 Task: Add Shroomi Health Mandarin Turmeric Focus Shot with Lion's Mane Mushroom to the cart.
Action: Mouse moved to (251, 117)
Screenshot: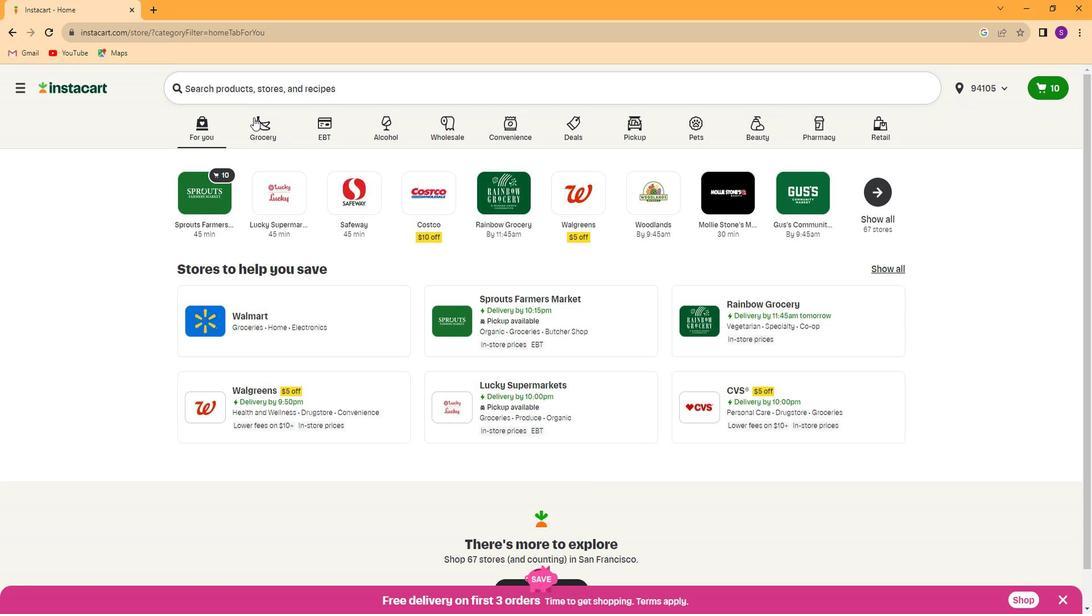 
Action: Mouse pressed left at (251, 117)
Screenshot: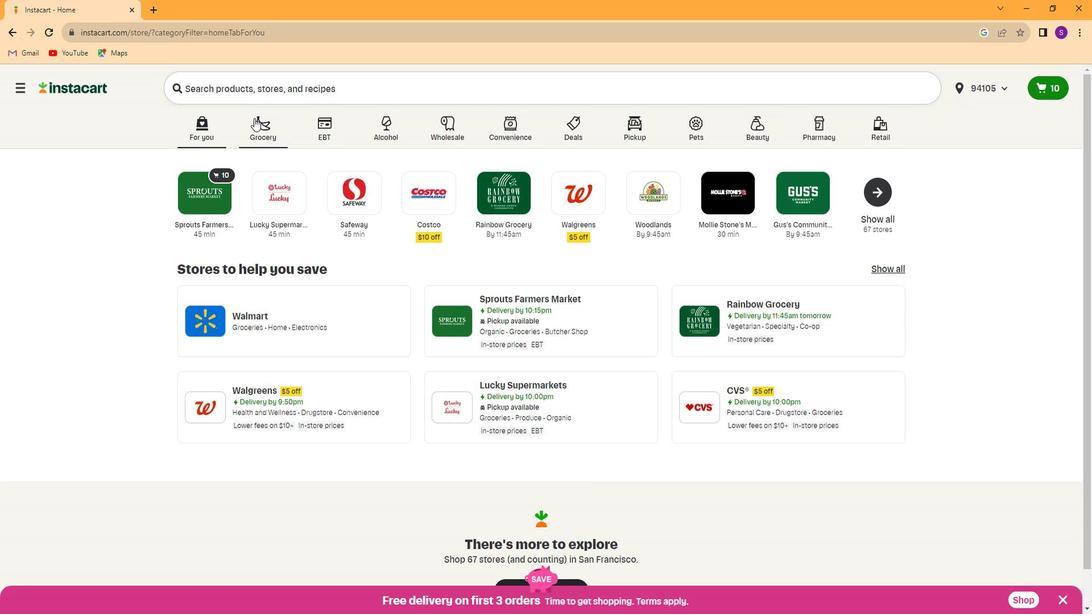 
Action: Mouse moved to (710, 187)
Screenshot: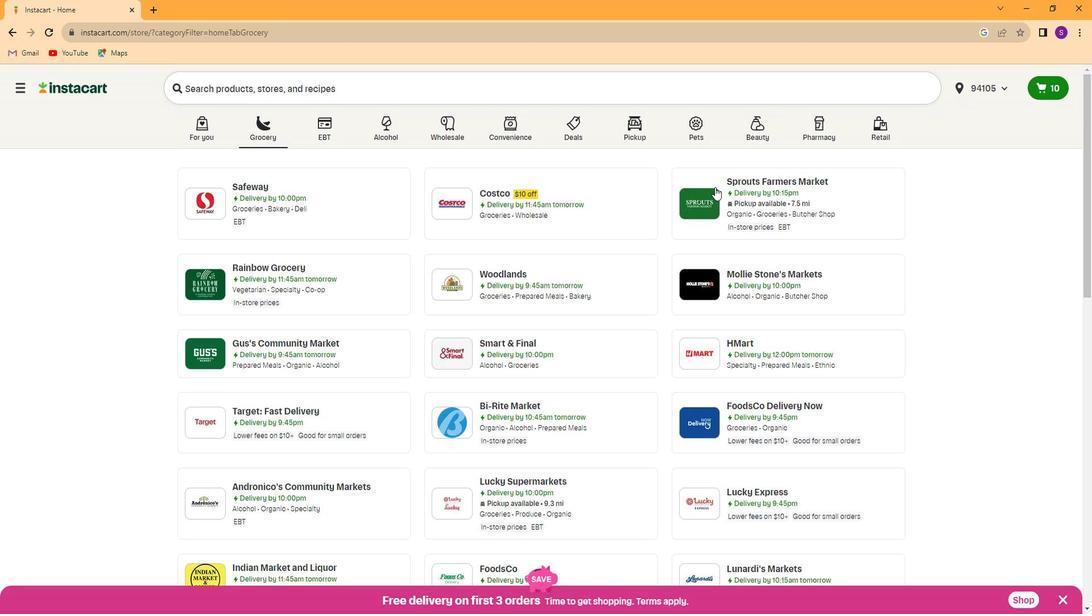
Action: Mouse pressed left at (710, 187)
Screenshot: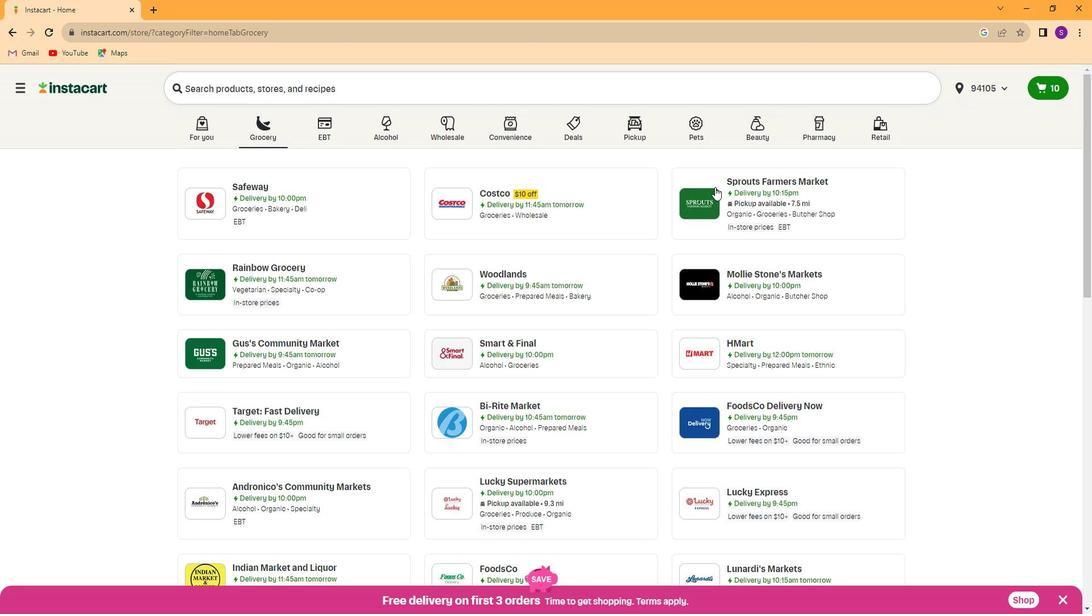 
Action: Mouse moved to (19, 425)
Screenshot: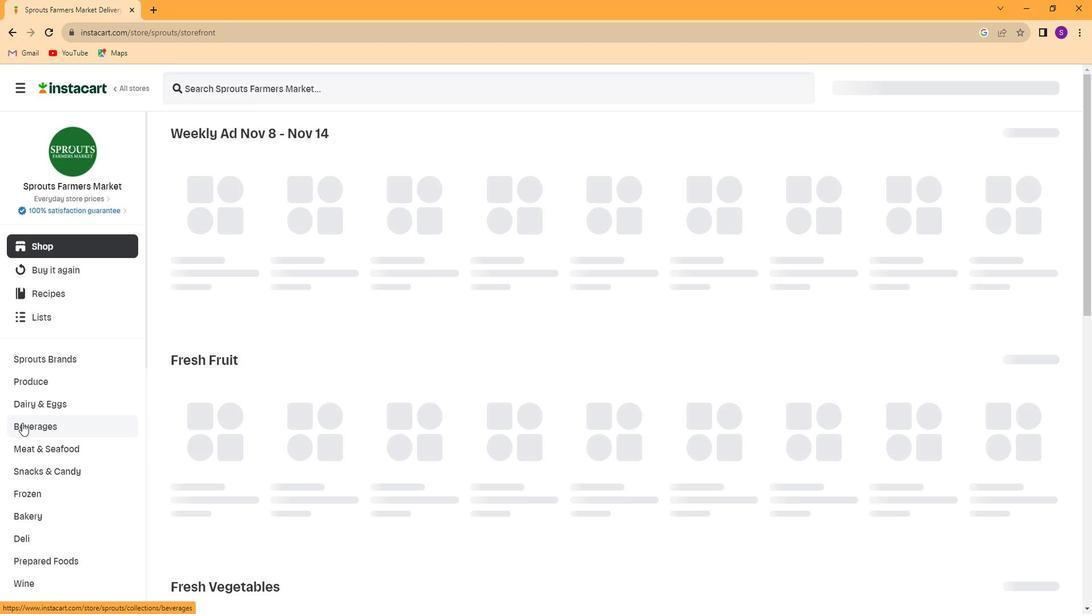 
Action: Mouse scrolled (19, 424) with delta (0, 0)
Screenshot: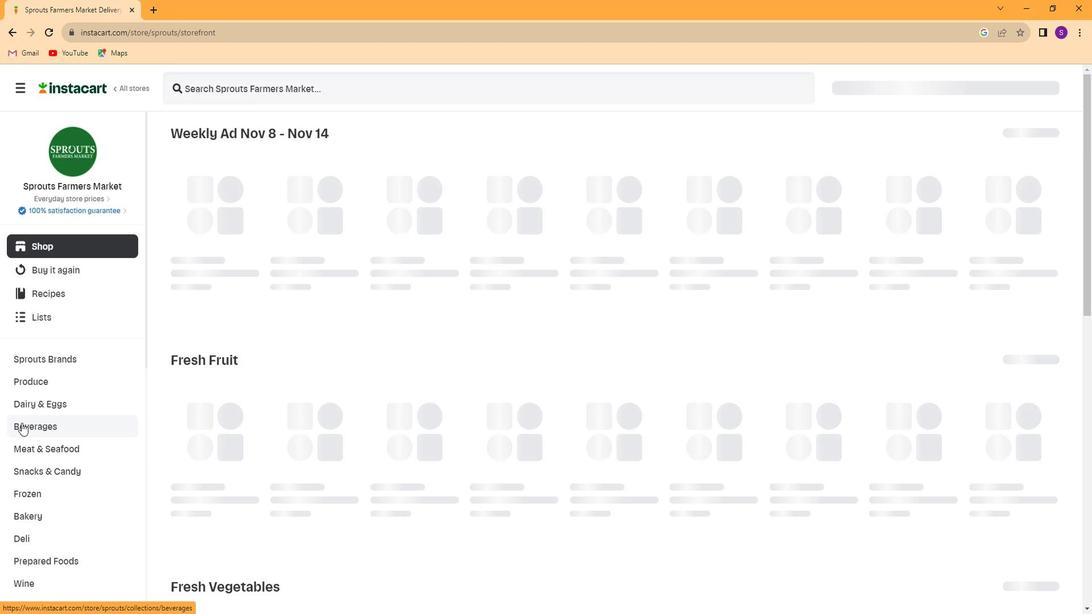 
Action: Mouse moved to (39, 439)
Screenshot: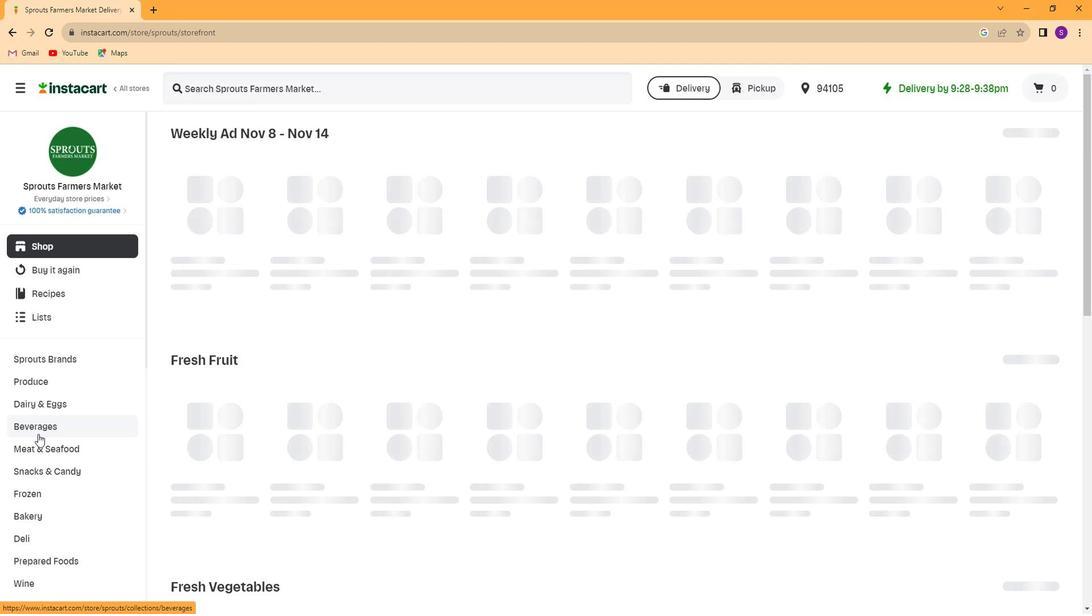 
Action: Mouse scrolled (39, 438) with delta (0, -1)
Screenshot: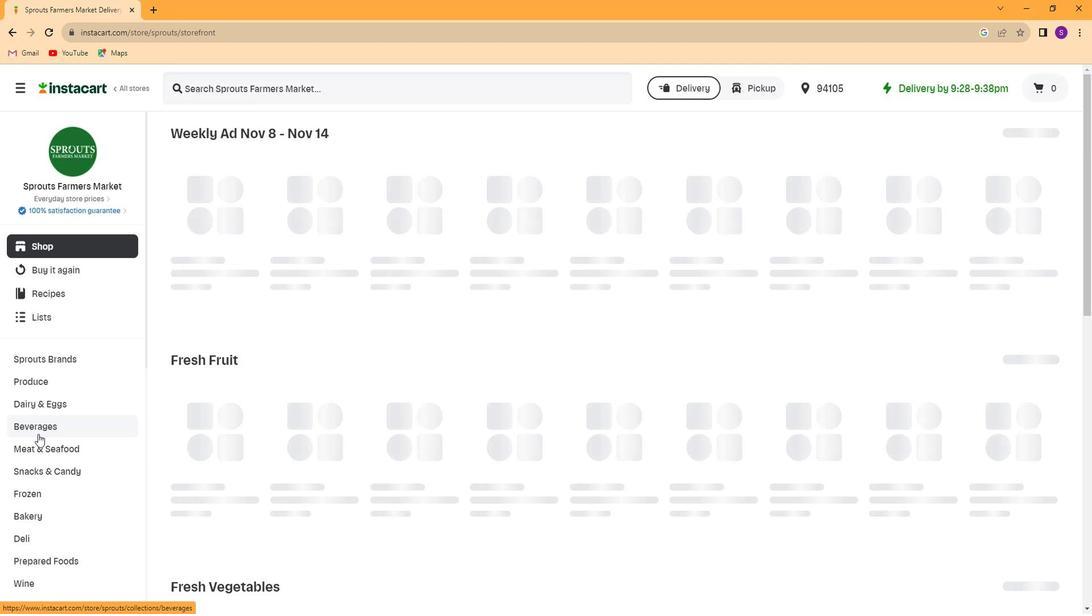 
Action: Mouse moved to (51, 446)
Screenshot: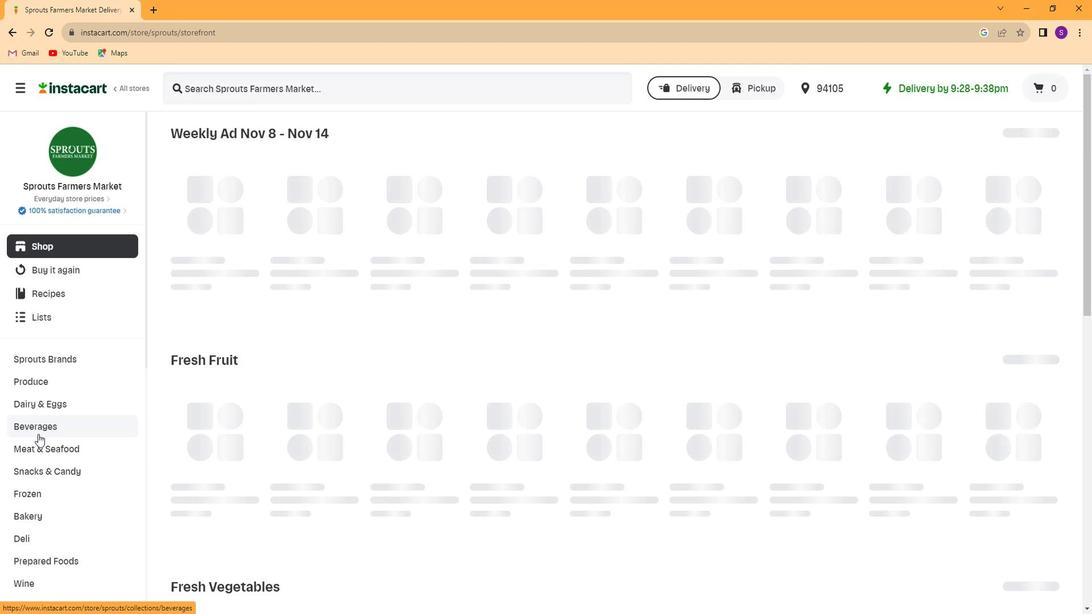 
Action: Mouse scrolled (51, 446) with delta (0, 0)
Screenshot: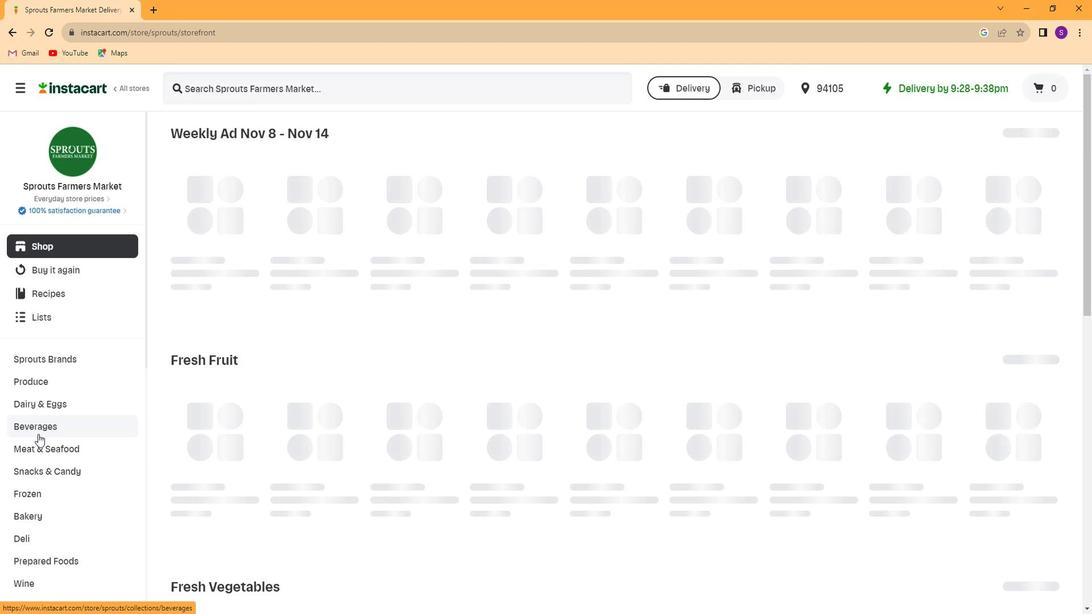 
Action: Mouse moved to (52, 447)
Screenshot: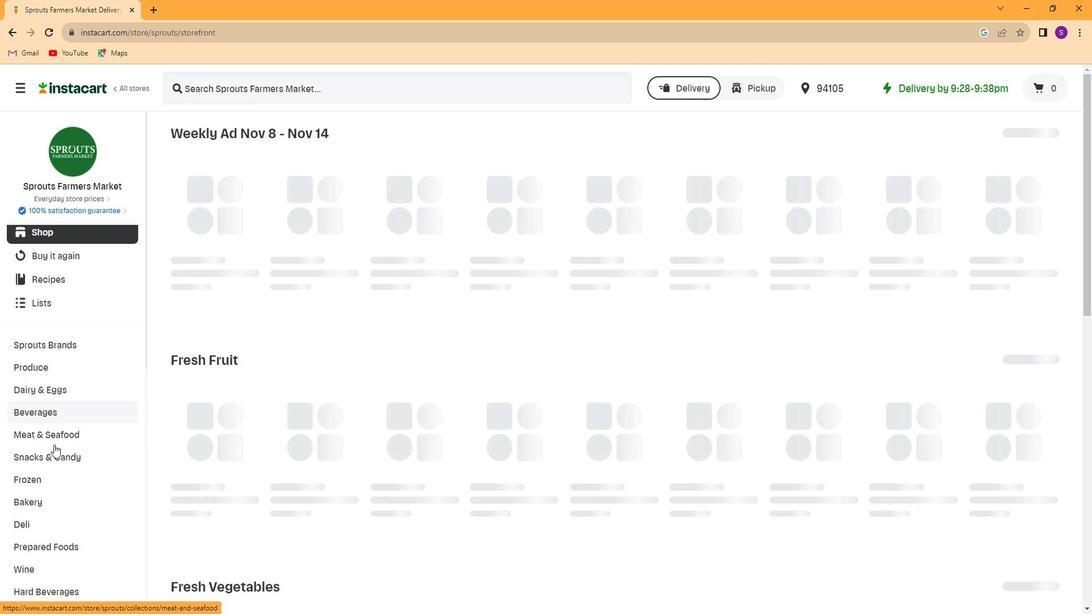 
Action: Mouse scrolled (52, 446) with delta (0, 0)
Screenshot: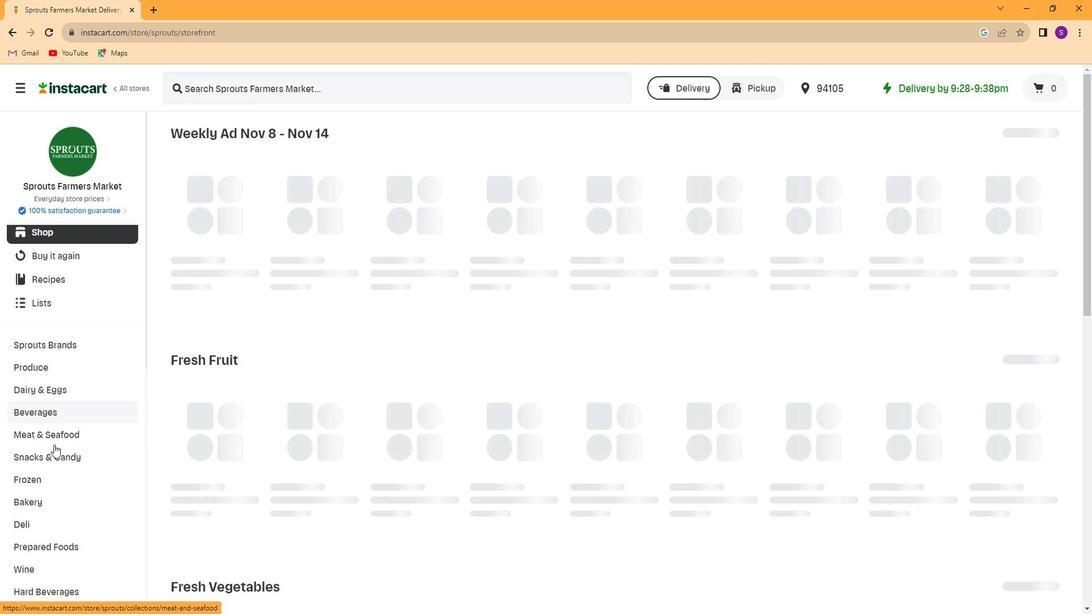 
Action: Mouse scrolled (52, 446) with delta (0, 0)
Screenshot: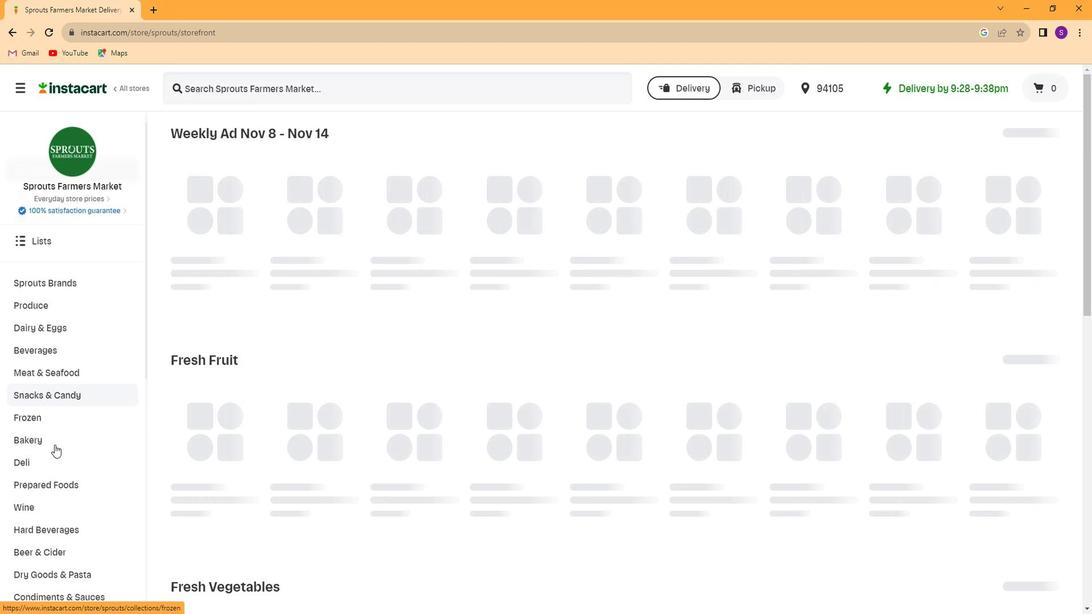
Action: Mouse scrolled (52, 446) with delta (0, 0)
Screenshot: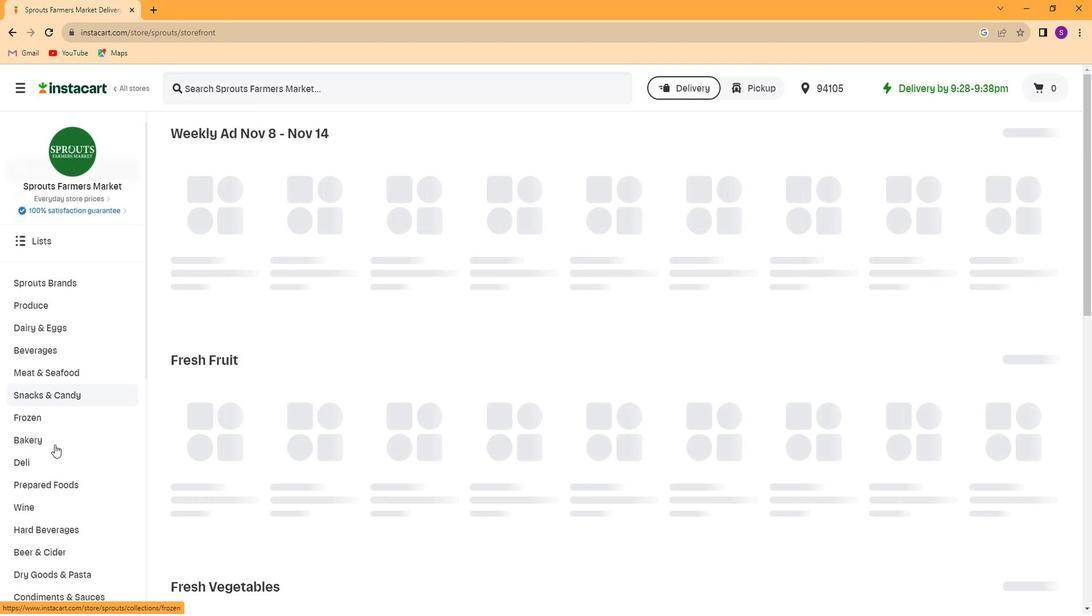 
Action: Mouse scrolled (52, 446) with delta (0, 0)
Screenshot: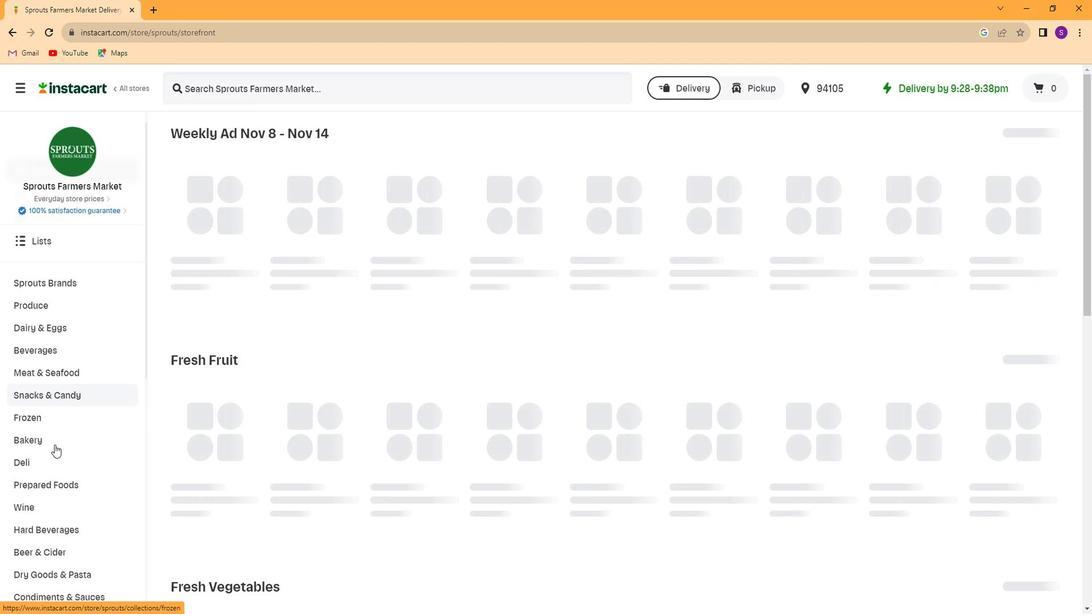 
Action: Mouse scrolled (52, 446) with delta (0, 0)
Screenshot: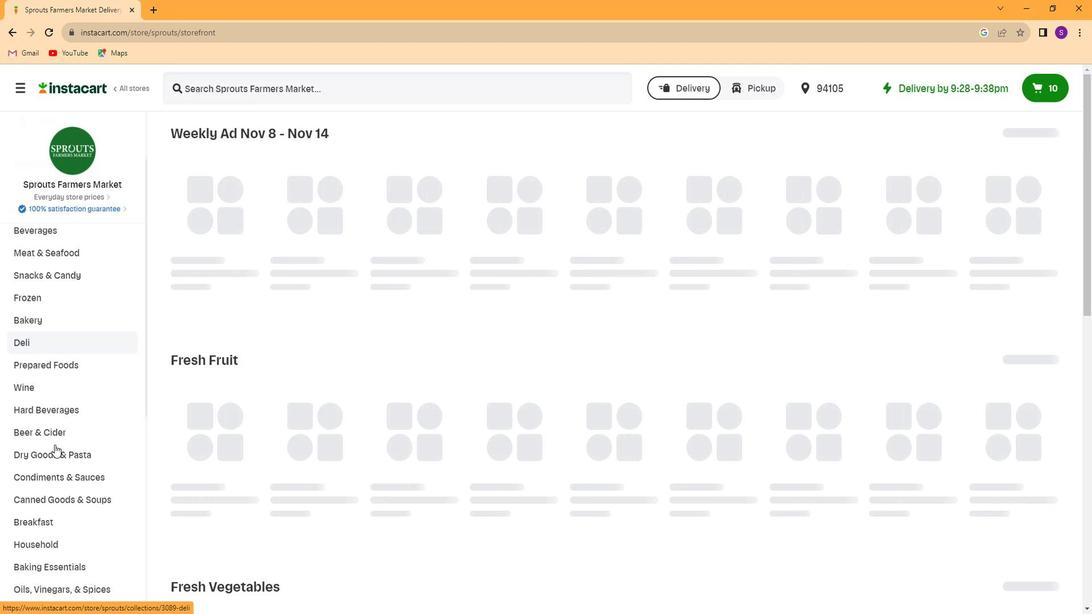 
Action: Mouse moved to (68, 564)
Screenshot: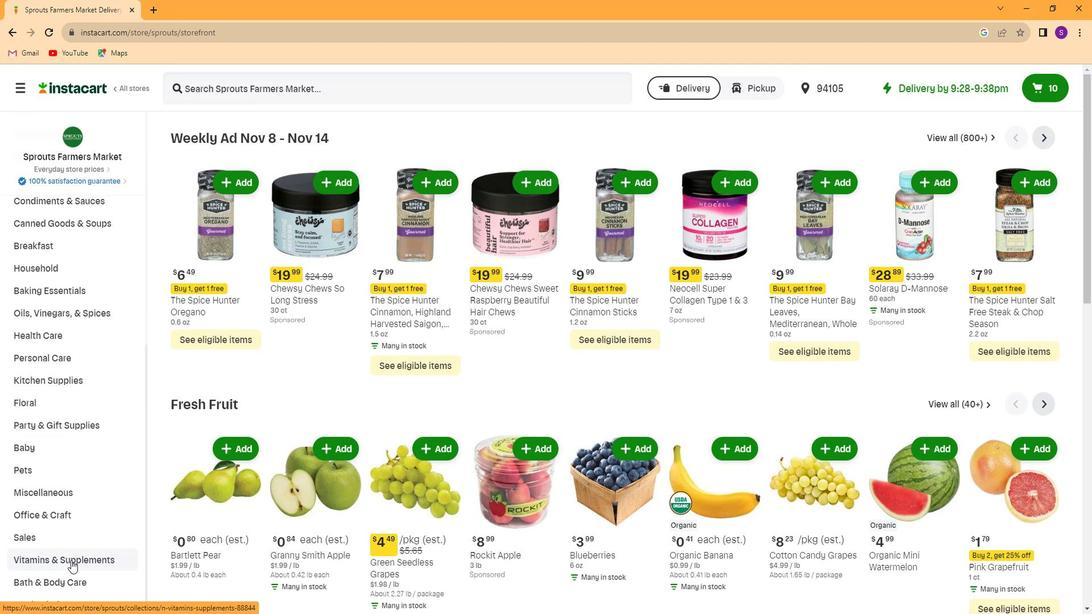 
Action: Mouse pressed left at (68, 564)
Screenshot: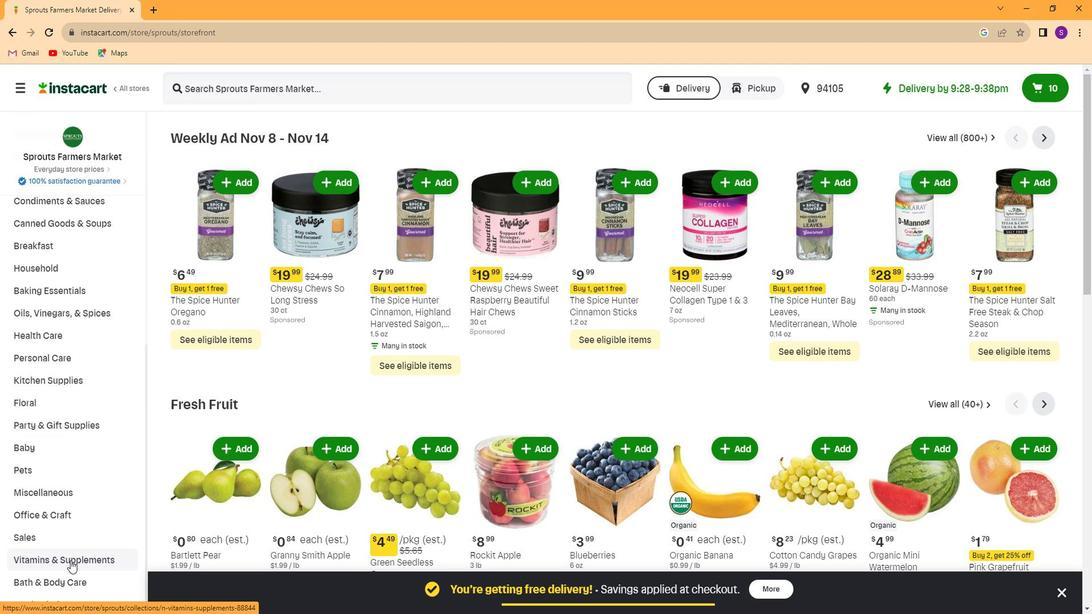 
Action: Mouse moved to (798, 172)
Screenshot: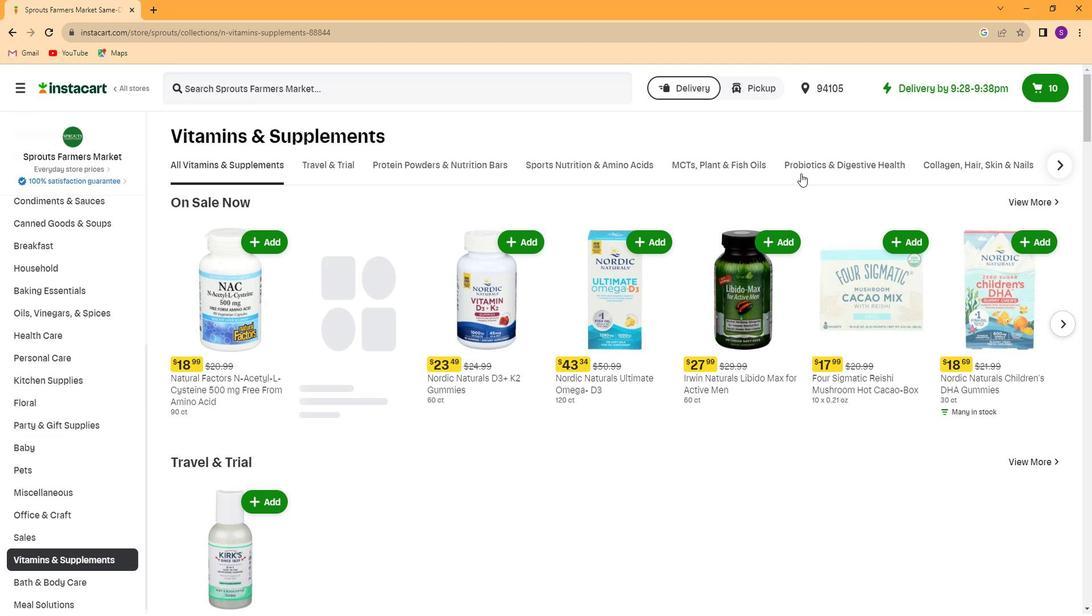 
Action: Mouse pressed left at (798, 172)
Screenshot: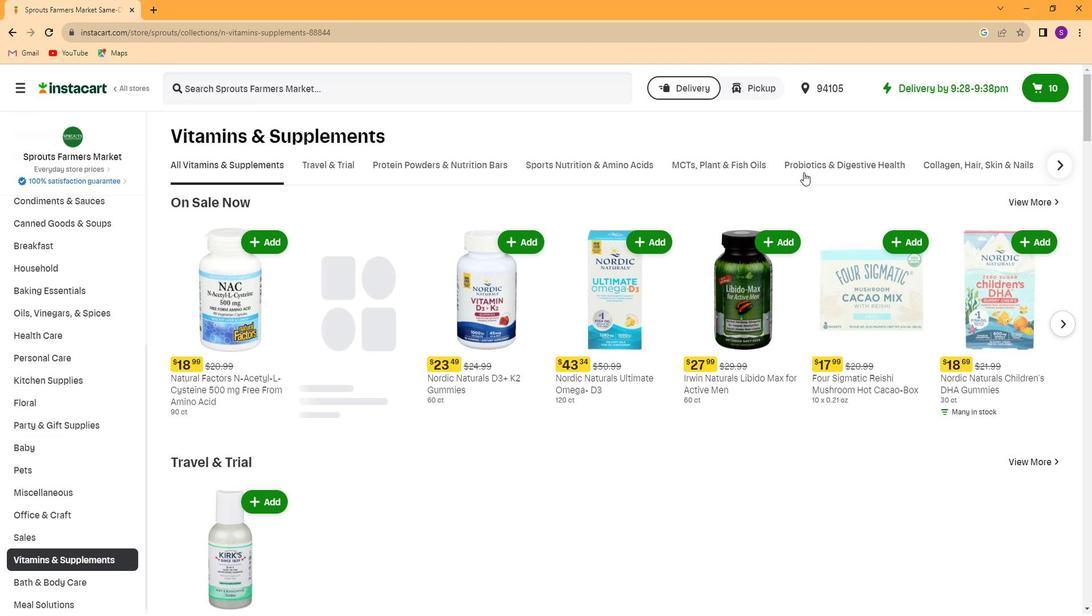 
Action: Mouse moved to (475, 95)
Screenshot: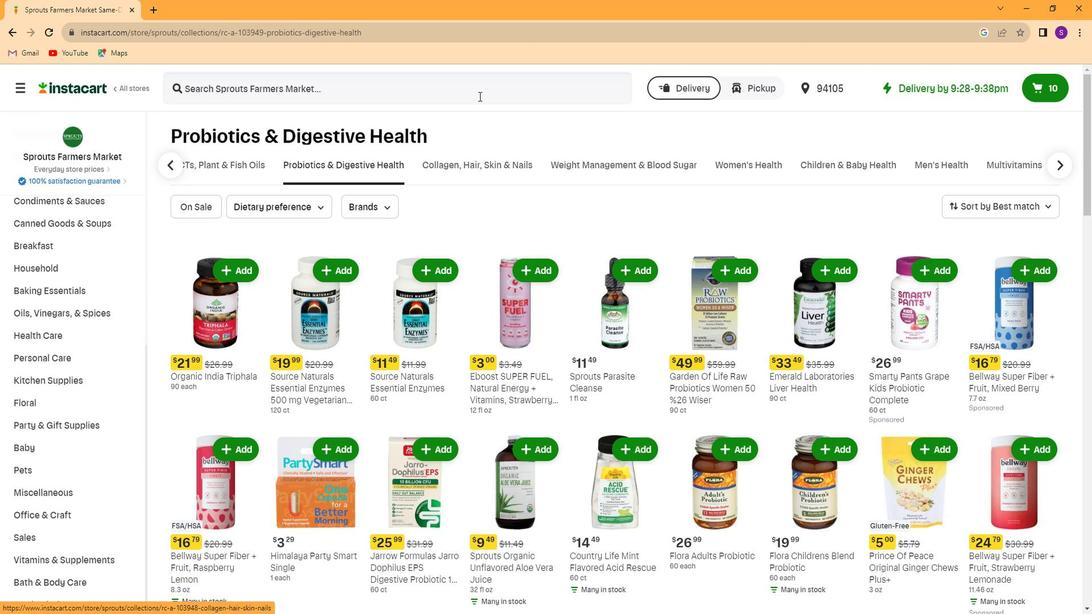 
Action: Mouse pressed left at (475, 95)
Screenshot: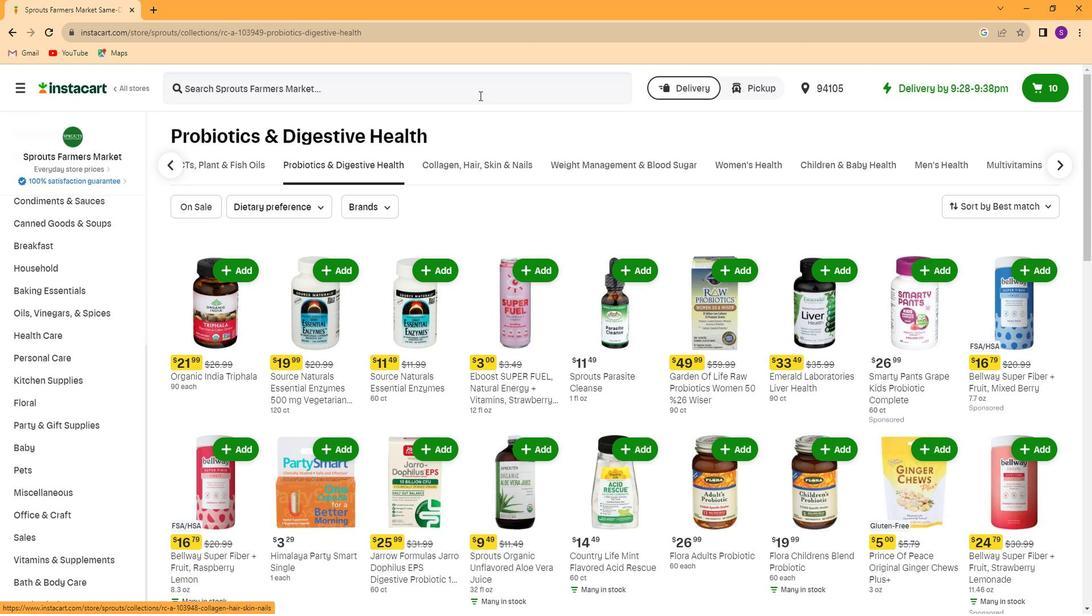 
Action: Key pressed <Key.caps_lock>S<Key.caps_lock>hroomi<Key.space><Key.caps_lock>H<Key.caps_lock>ealth<Key.space><Key.caps_lock>M<Key.caps_lock>andarin<Key.space><Key.caps_lock>T<Key.caps_lock>urmeric<Key.space><Key.caps_lock>F<Key.caps_lock>ocus<Key.space><Key.caps_lock>S<Key.caps_lock>hot<Key.space><Key.caps_lock><Key.caps_lock>with<Key.space><Key.caps_lock>L<Key.caps_lock>ion's<Key.space><Key.caps_lock>M<Key.caps_lock>ane<Key.space><Key.caps_lock>M<Key.caps_lock>ushroon<Key.enter>
Screenshot: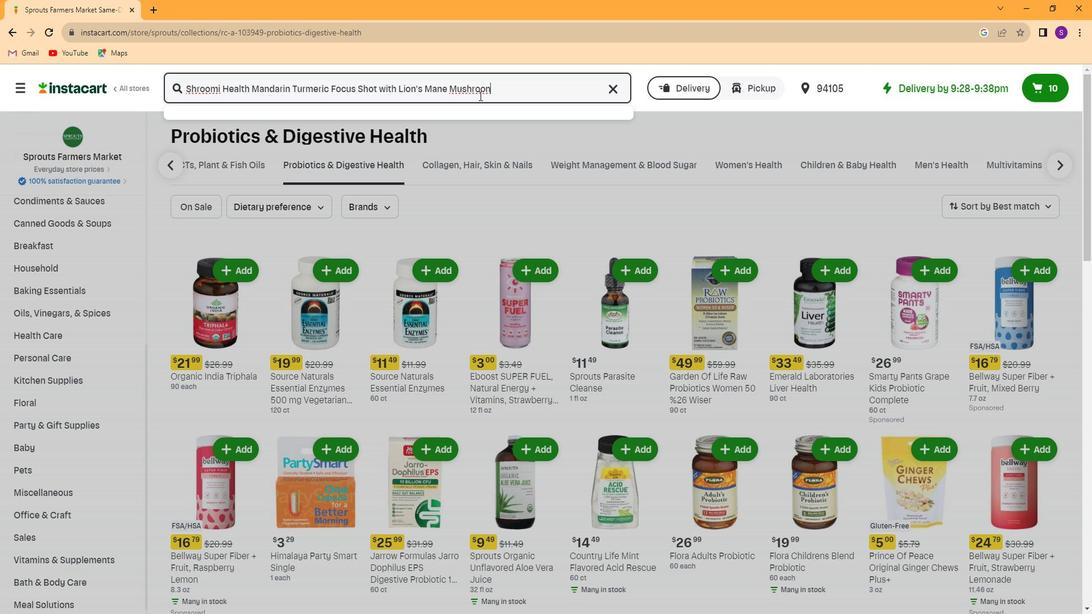 
Action: Mouse moved to (475, 95)
Screenshot: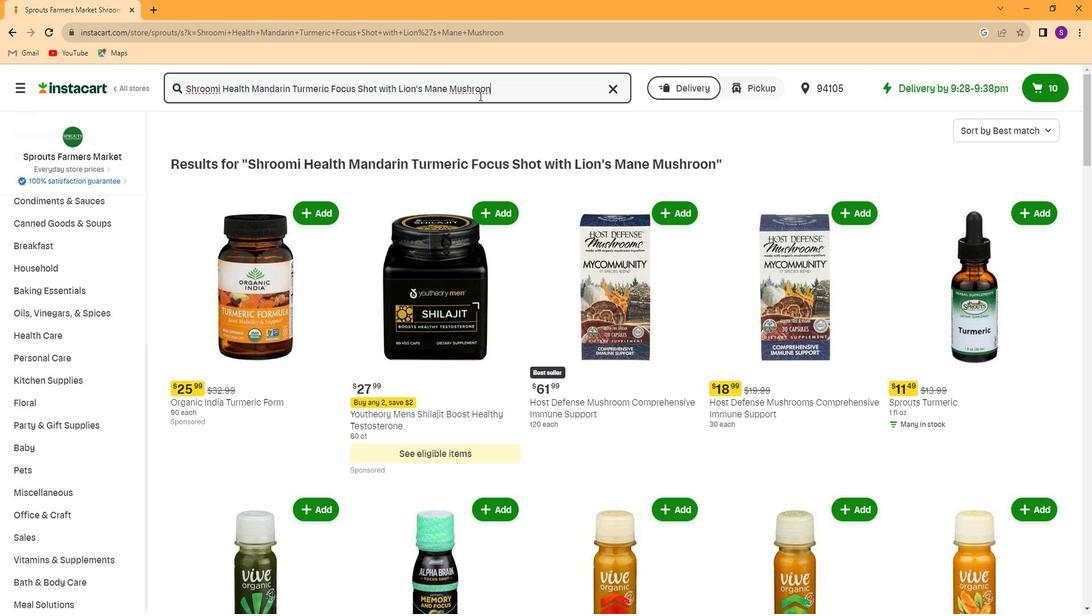 
Action: Mouse scrolled (475, 94) with delta (0, 0)
Screenshot: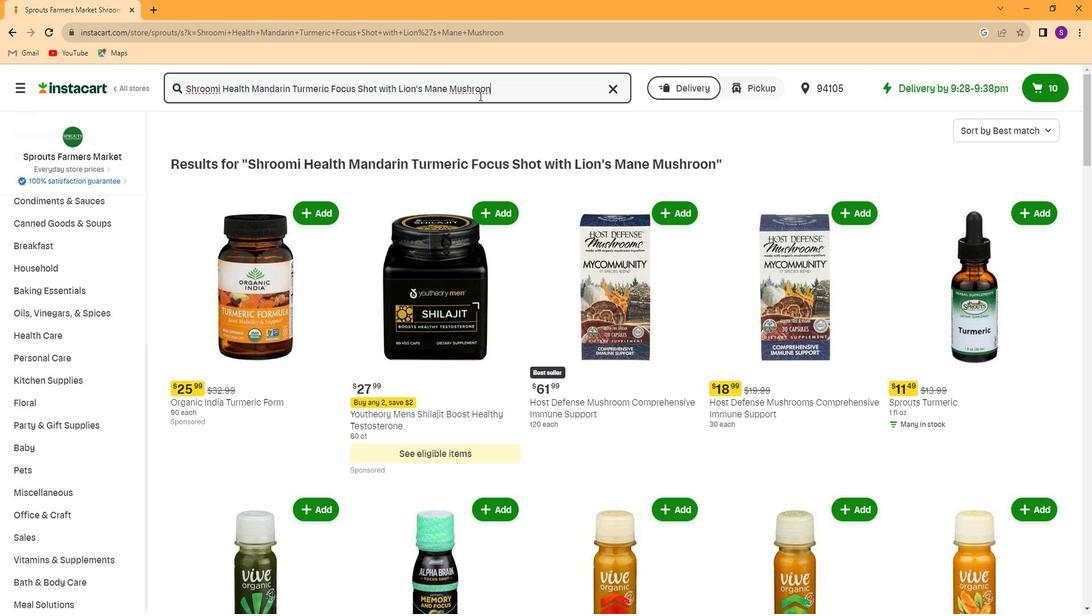 
Action: Mouse scrolled (475, 94) with delta (0, 0)
Screenshot: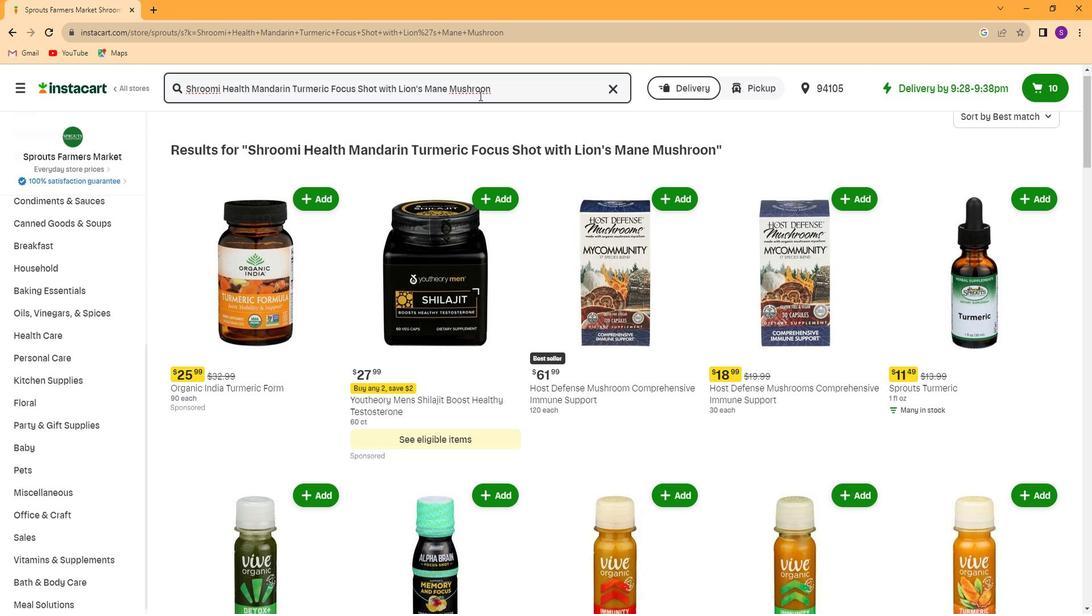 
Action: Mouse moved to (490, 202)
Screenshot: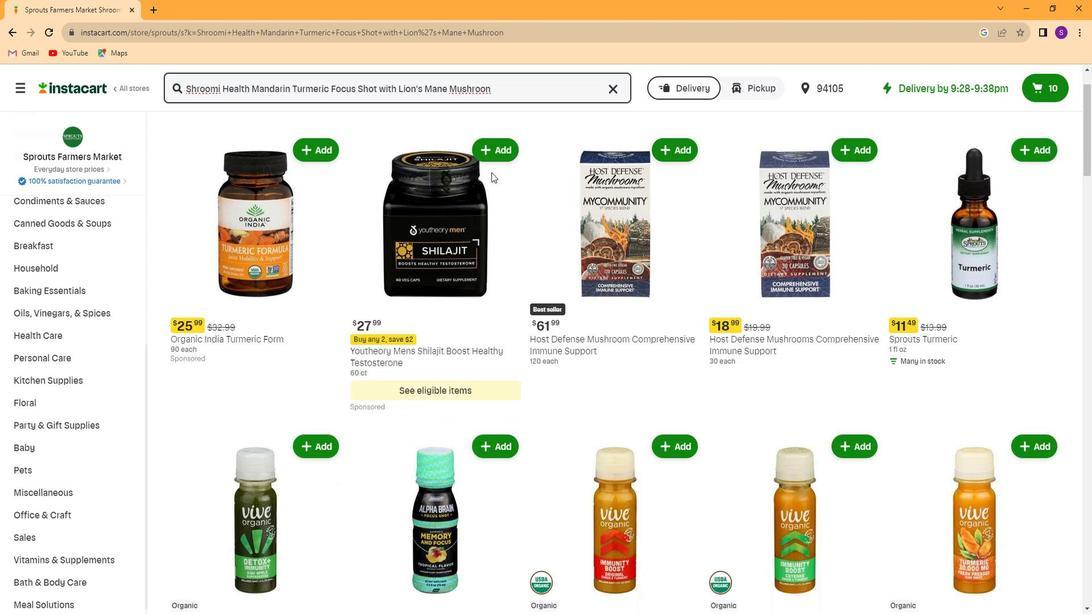 
Action: Mouse scrolled (490, 201) with delta (0, 0)
Screenshot: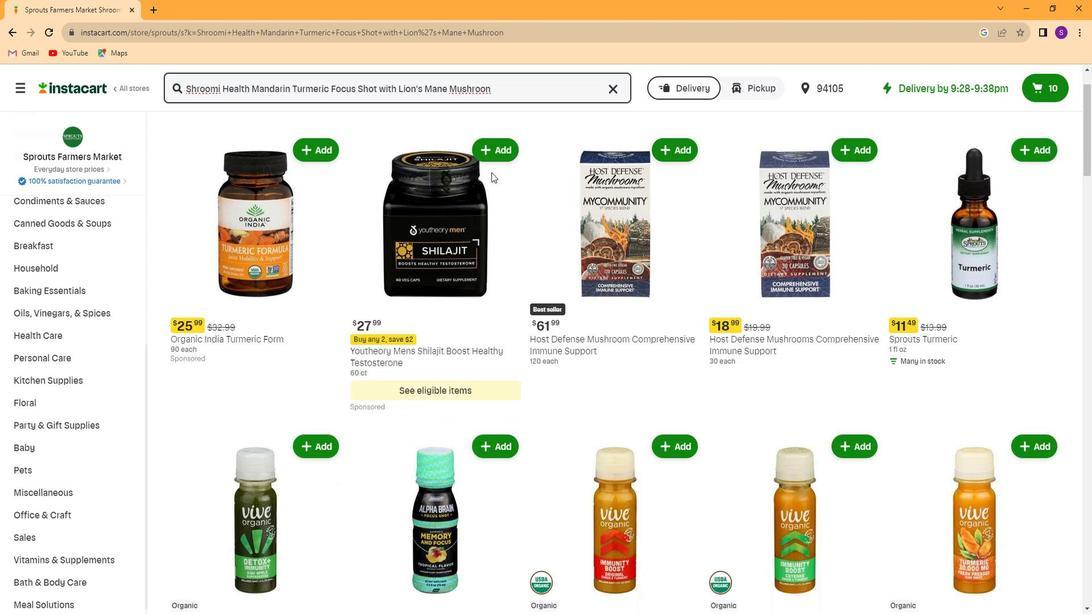 
Action: Mouse moved to (486, 276)
Screenshot: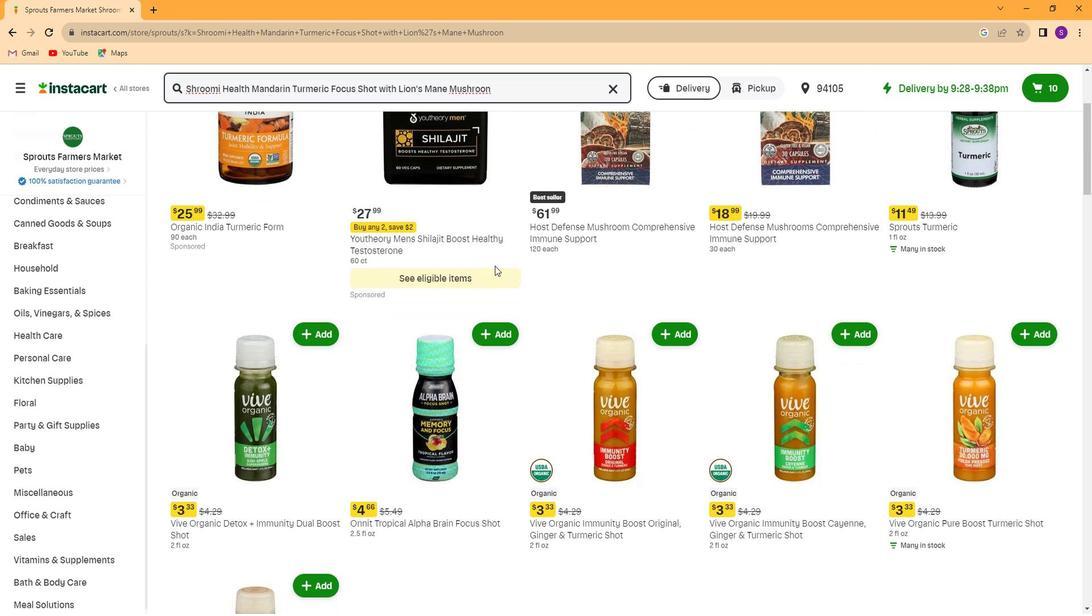 
Action: Mouse scrolled (486, 275) with delta (0, 0)
Screenshot: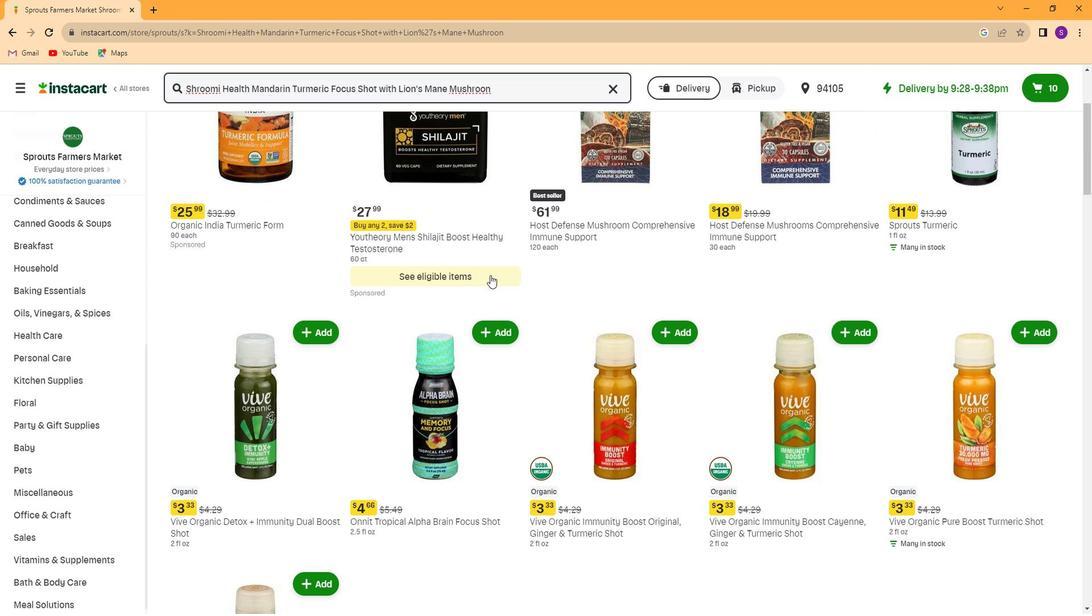 
